 Task: Use the formula "HEX2BIN" in spreadsheet "Project protfolio".
Action: Mouse moved to (151, 90)
Screenshot: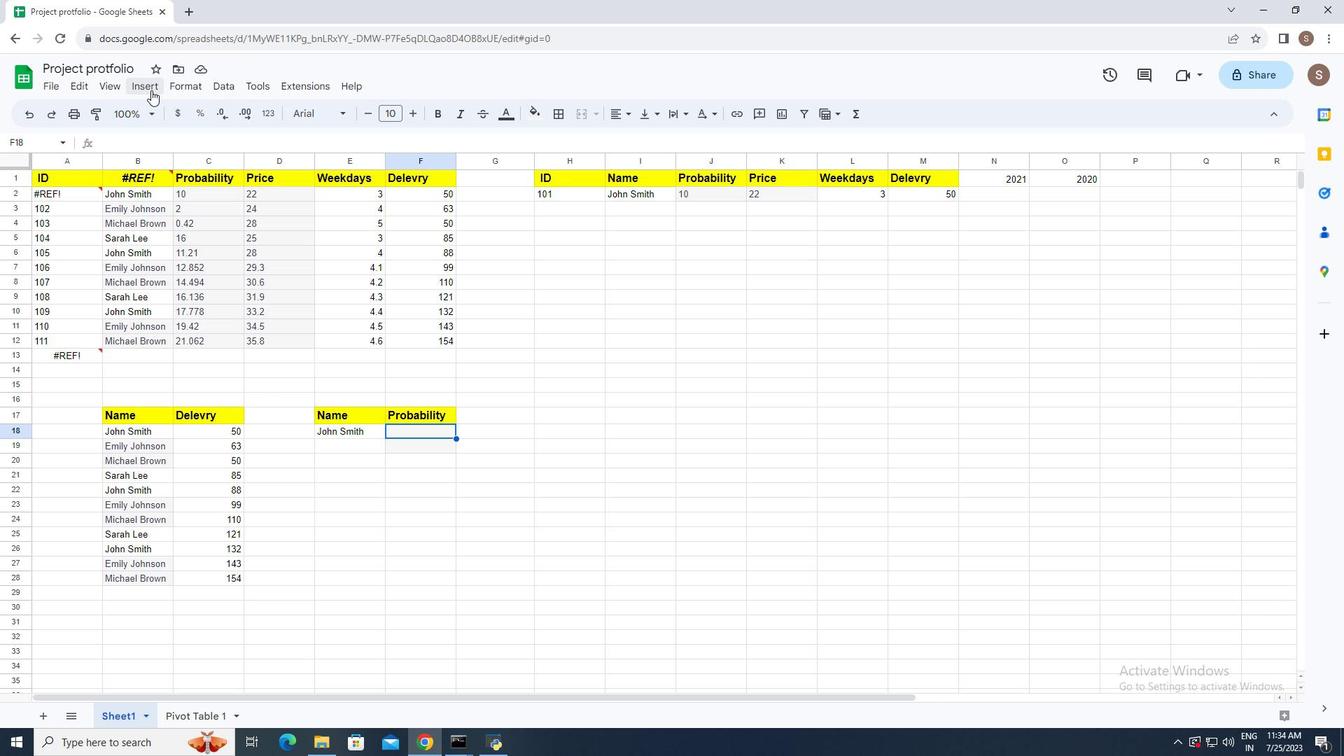 
Action: Mouse pressed left at (151, 90)
Screenshot: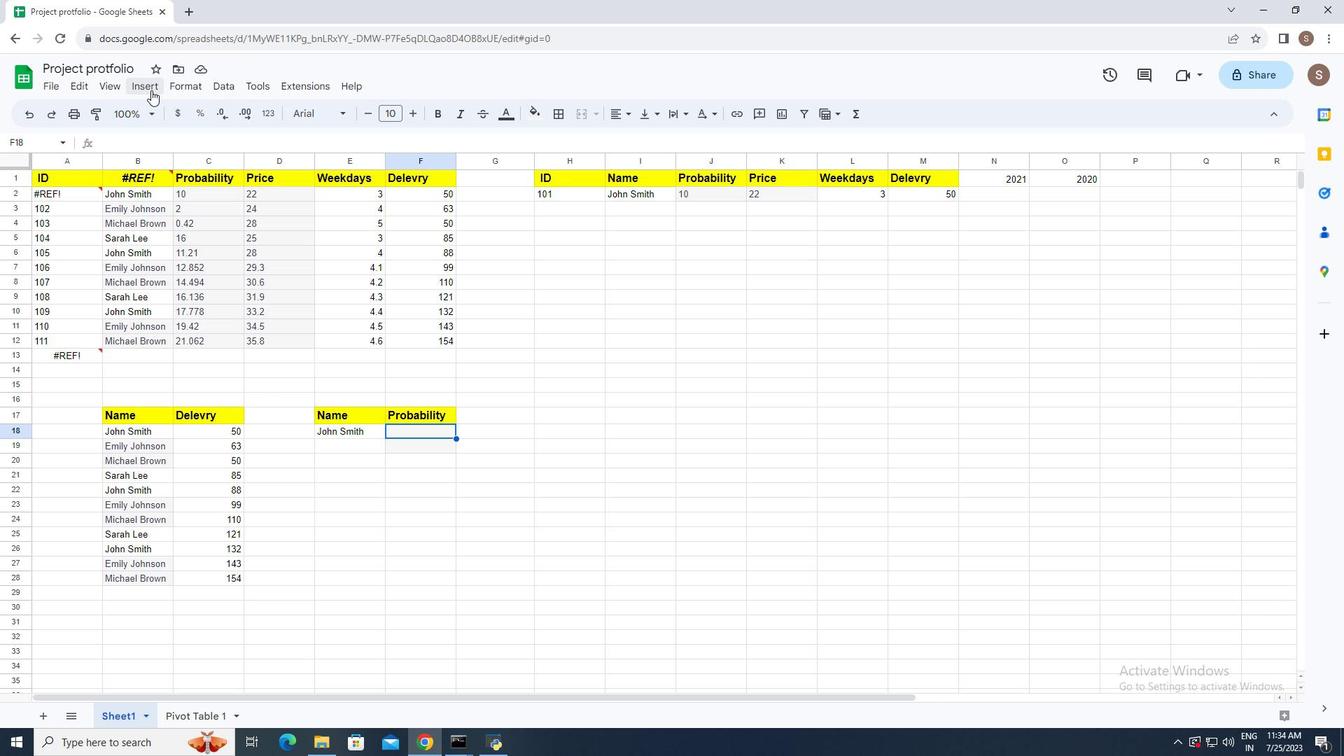 
Action: Mouse moved to (214, 329)
Screenshot: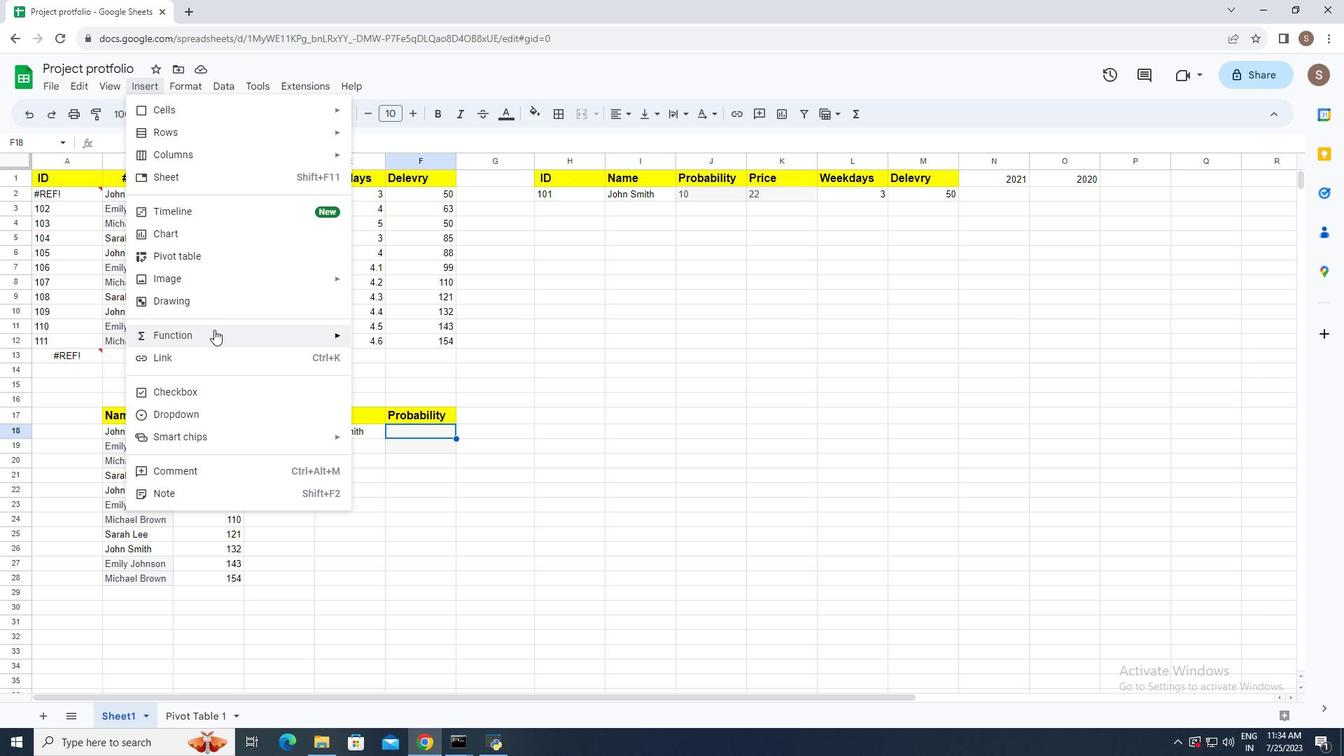 
Action: Mouse pressed left at (214, 329)
Screenshot: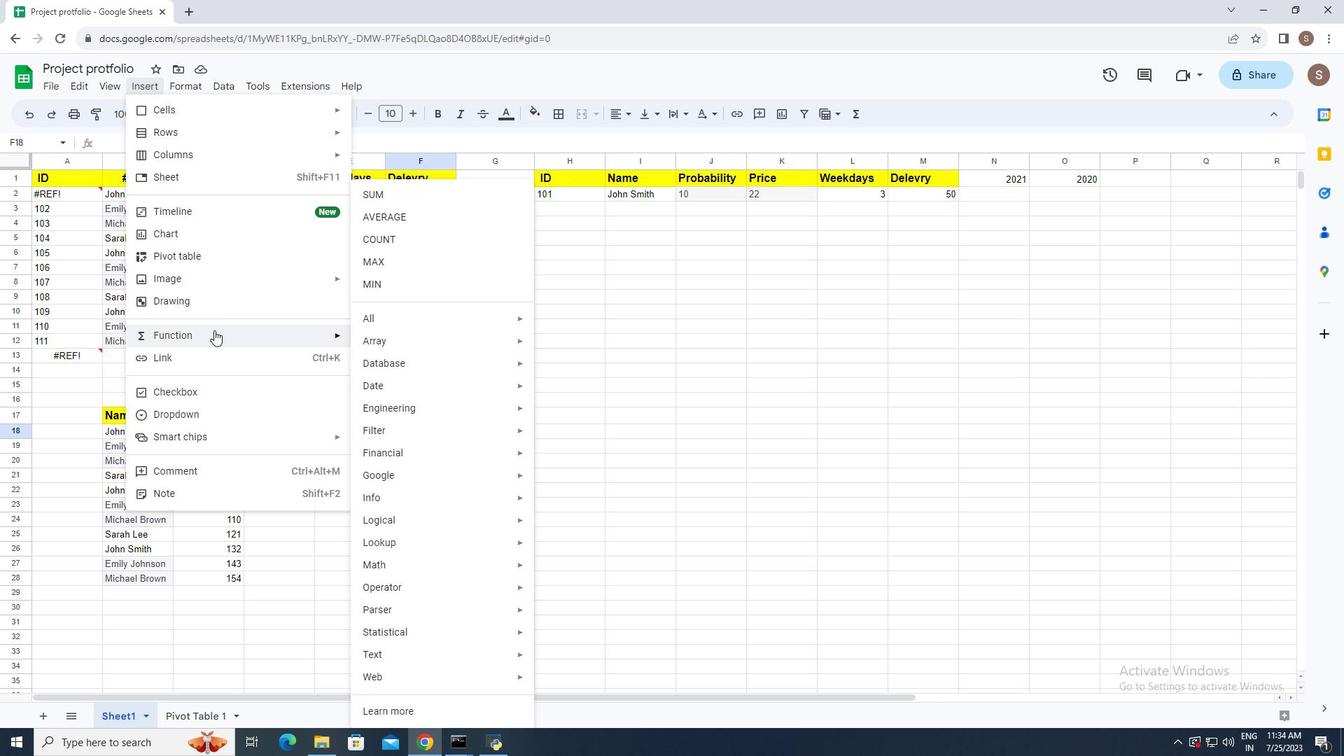 
Action: Mouse moved to (402, 313)
Screenshot: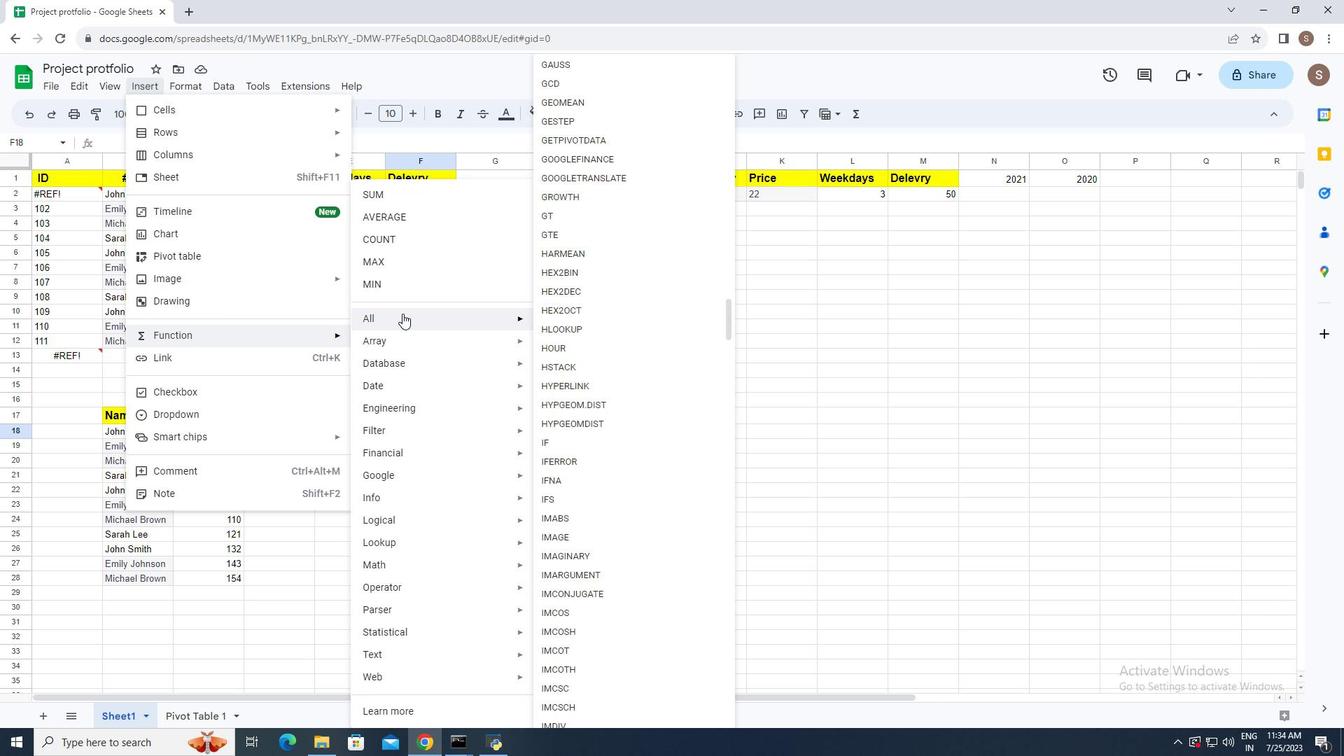 
Action: Mouse pressed left at (402, 313)
Screenshot: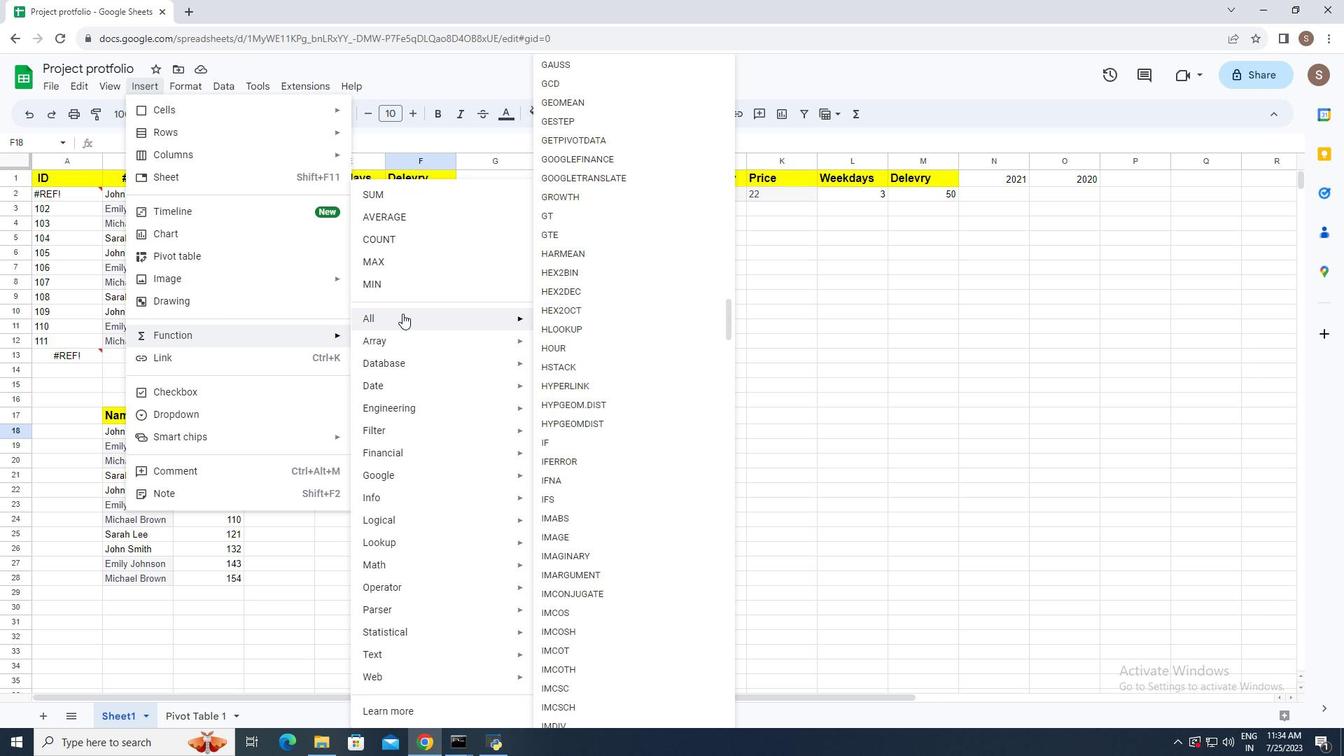 
Action: Mouse moved to (605, 270)
Screenshot: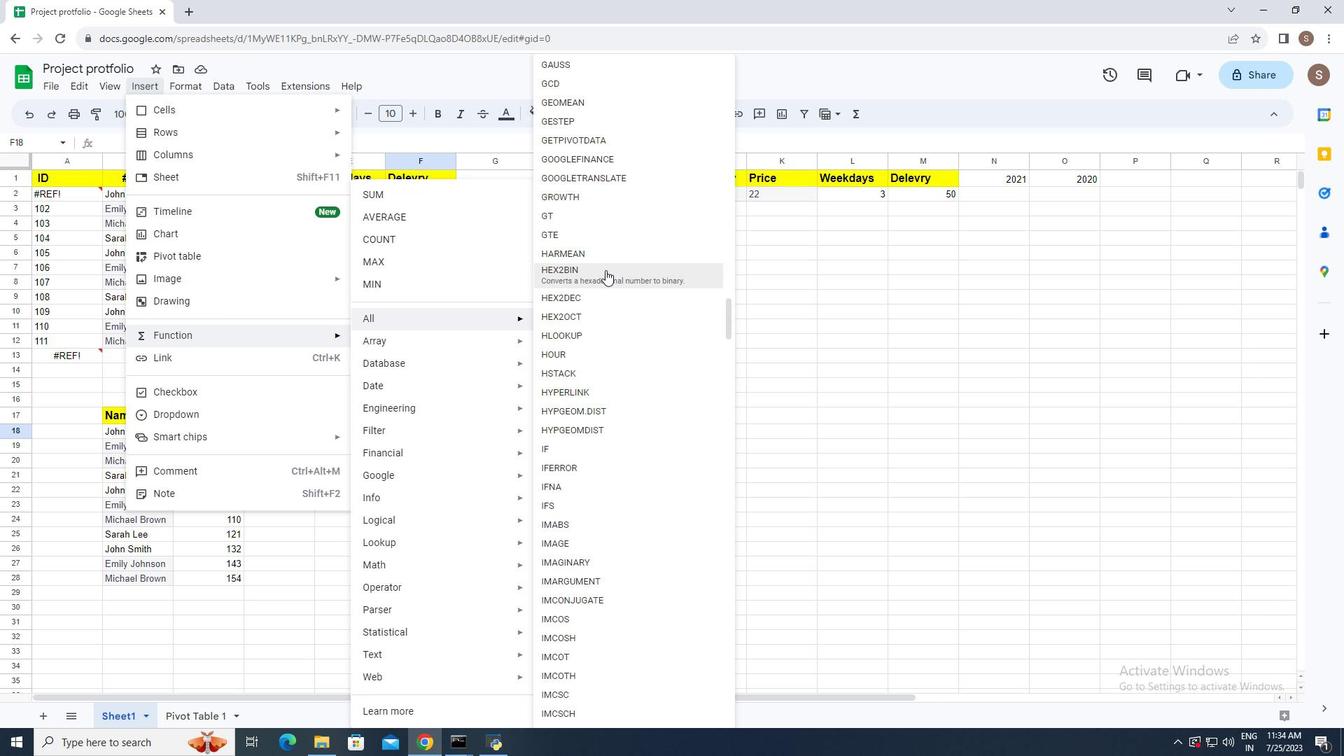 
Action: Mouse pressed left at (605, 270)
Screenshot: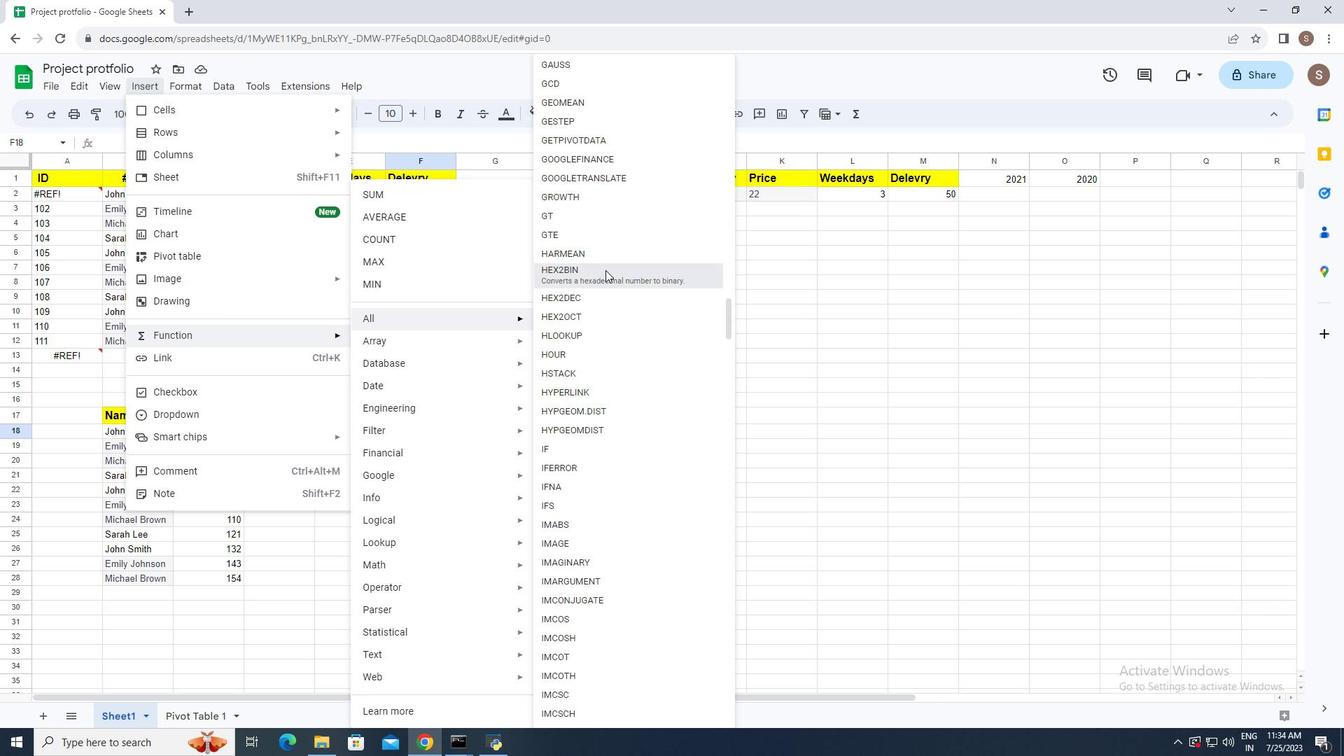 
Action: Mouse moved to (534, 380)
Screenshot: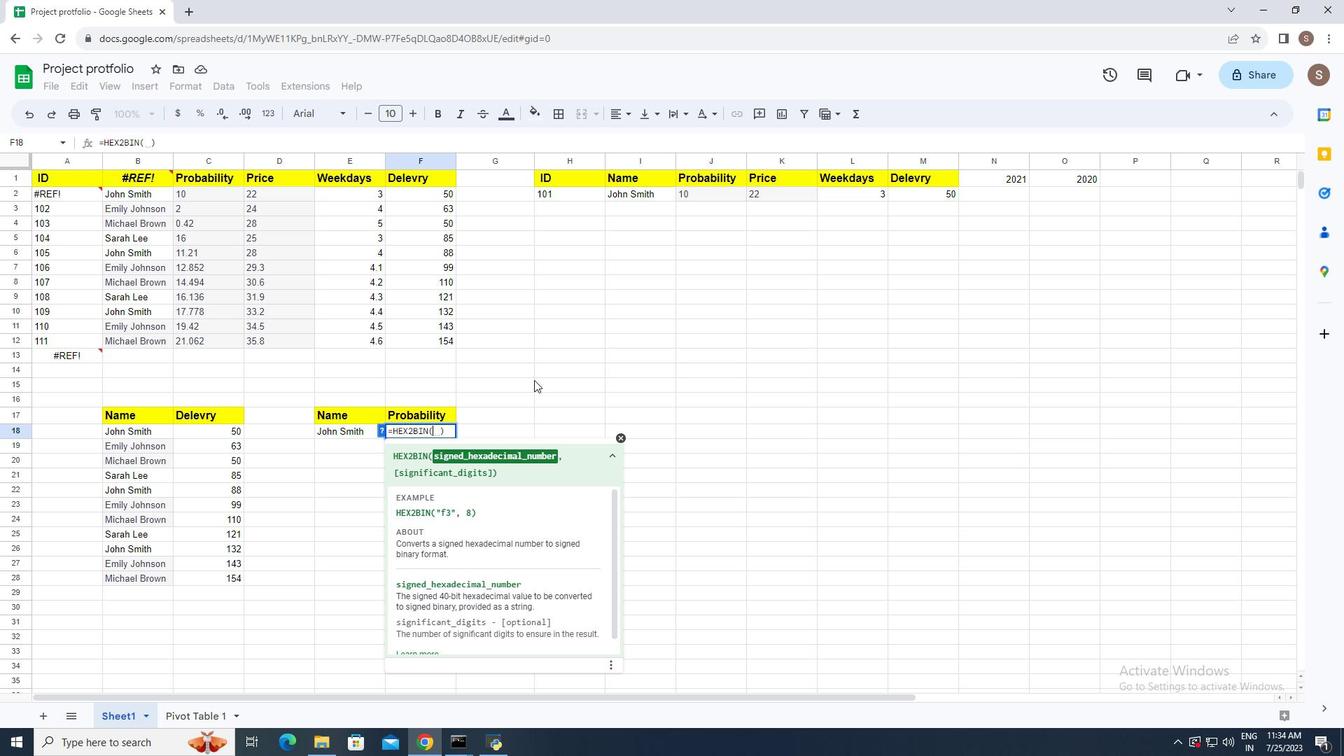 
Action: Key pressed <Key.shift_r><Key.shift_r><Key.shift_r><Key.shift_r><Key.shift_r><Key.shift_r><Key.shift_r><Key.shift_r><Key.shift_r><Key.shift_r><Key.shift_r><Key.shift_r><Key.shift_r><Key.shift_r><Key.shift_r><Key.shift_r><Key.shift_r><Key.shift_r><Key.shift_r><Key.shift_r><Key.shift_r><Key.shift_r><Key.shift_r><Key.shift_r><Key.shift_r><Key.shift_r><Key.shift_r><Key.shift_r><Key.shift_r><Key.shift_r>"f3<Key.shift_r>",<Key.space>8<Key.enter>
Screenshot: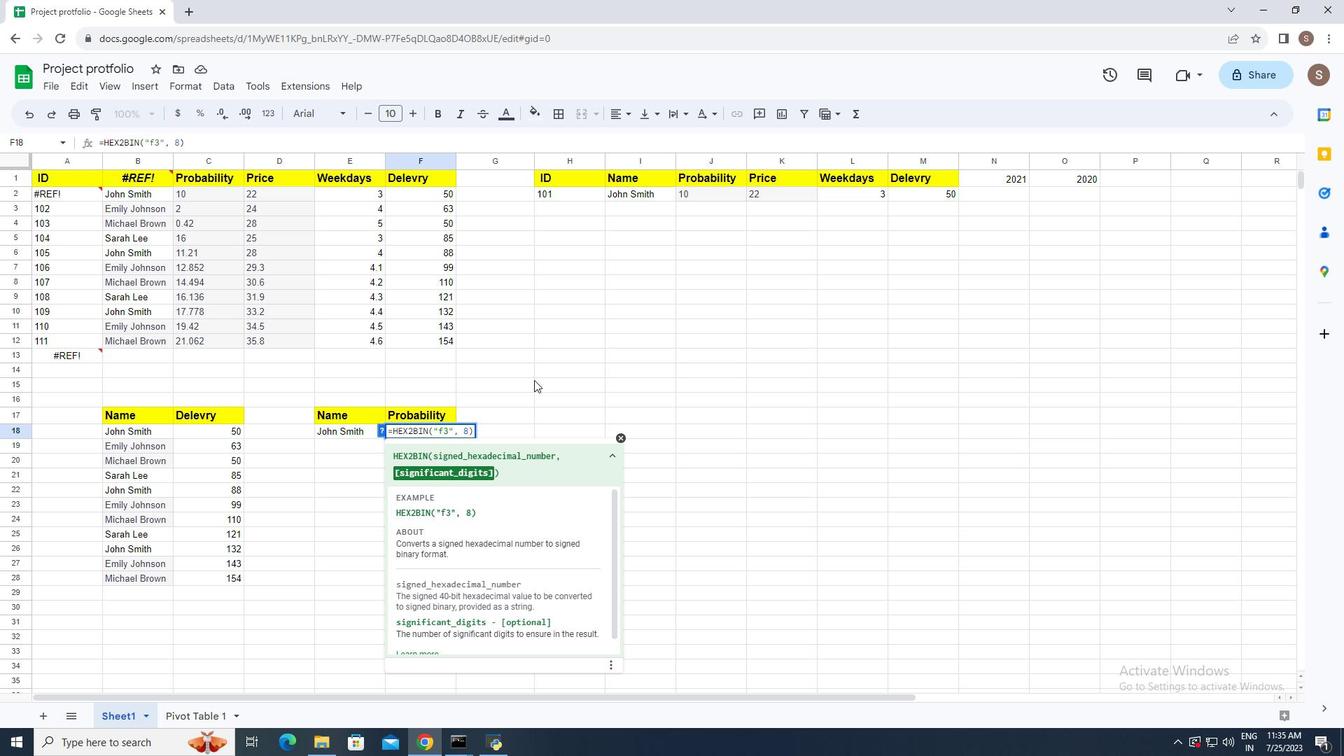 
